 Task: Reply All to email with the signature Dorian Garcia with the subject Request for time off from softage.1@softage.net with the message Could you provide me with a list of the projects critical success factors?
Action: Mouse moved to (994, 164)
Screenshot: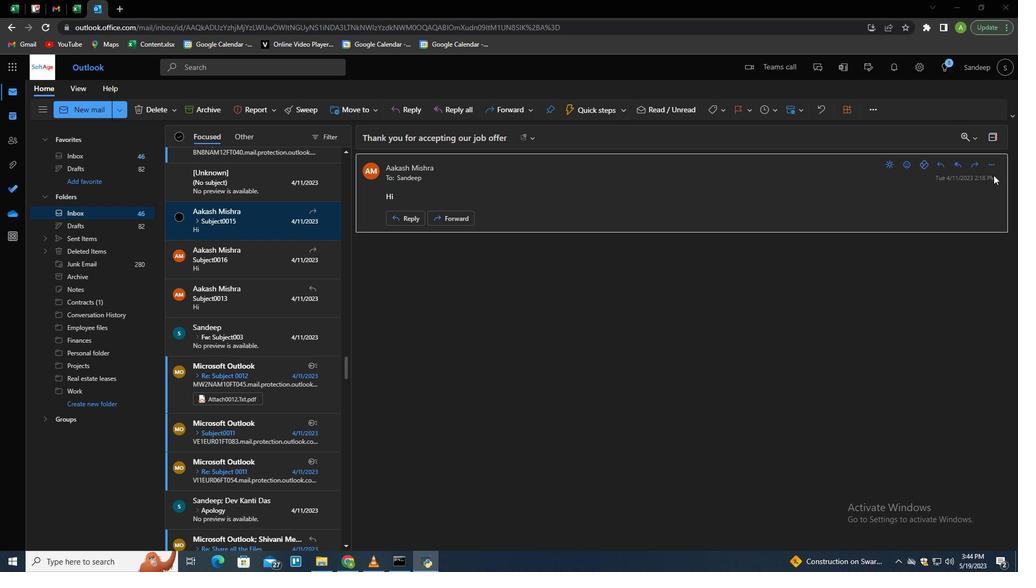 
Action: Mouse pressed left at (994, 164)
Screenshot: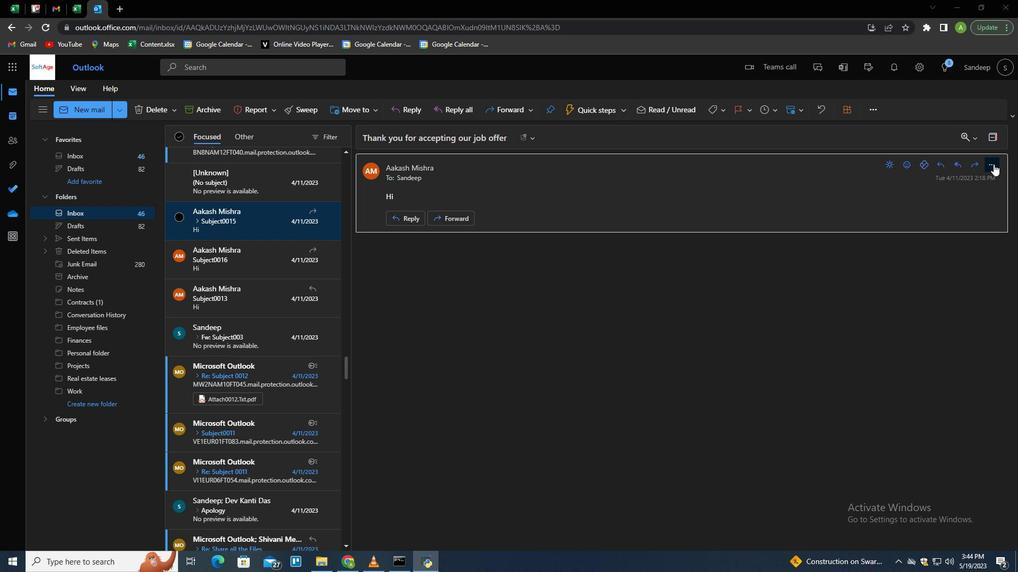
Action: Mouse moved to (932, 198)
Screenshot: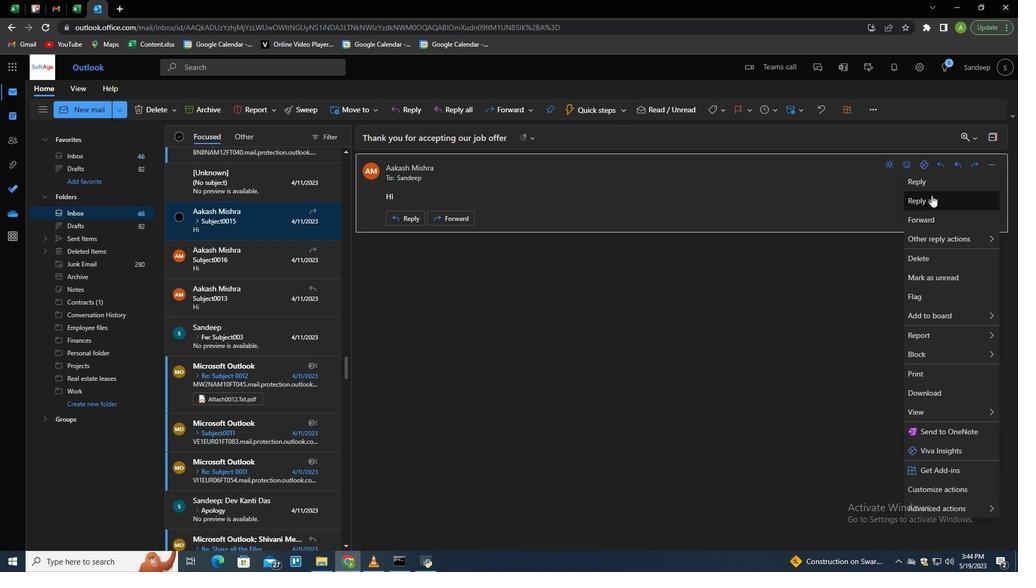 
Action: Mouse pressed left at (932, 198)
Screenshot: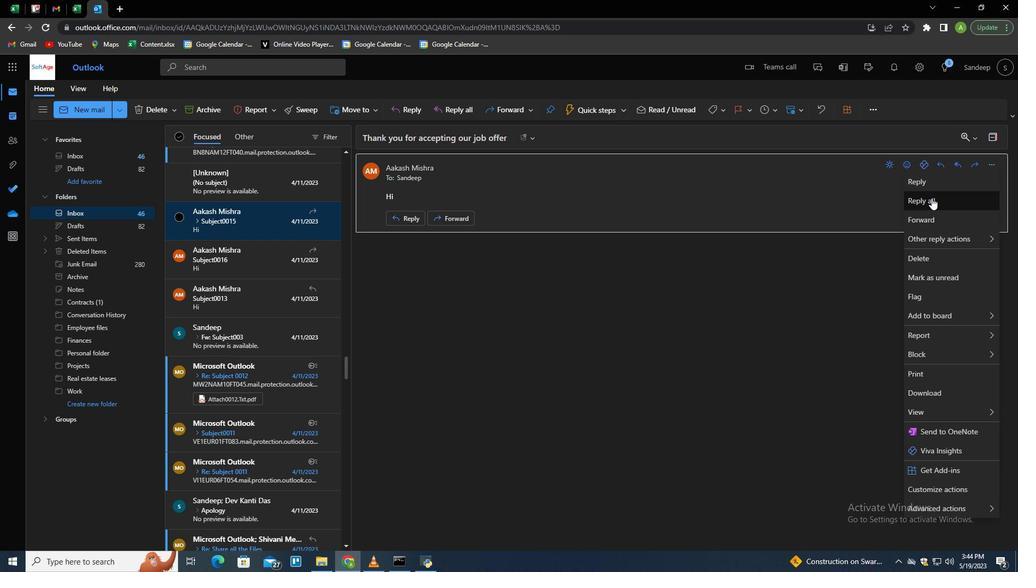 
Action: Mouse moved to (370, 368)
Screenshot: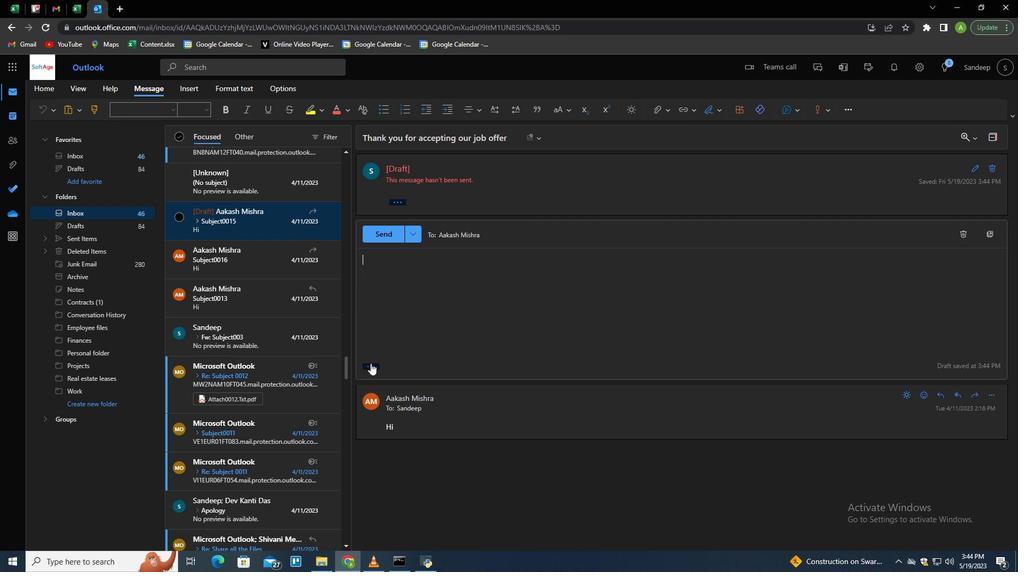 
Action: Mouse pressed left at (370, 368)
Screenshot: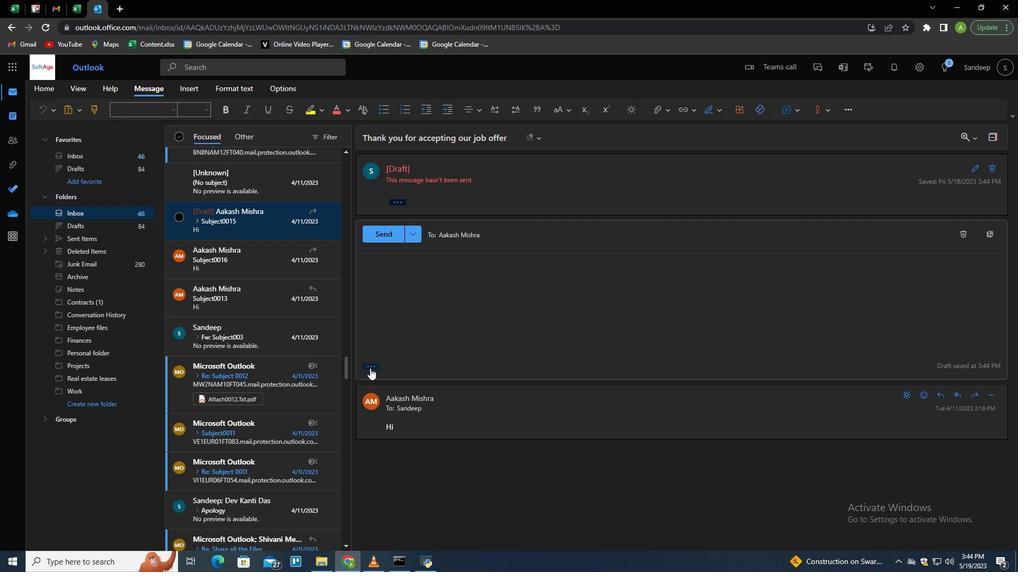 
Action: Mouse moved to (715, 108)
Screenshot: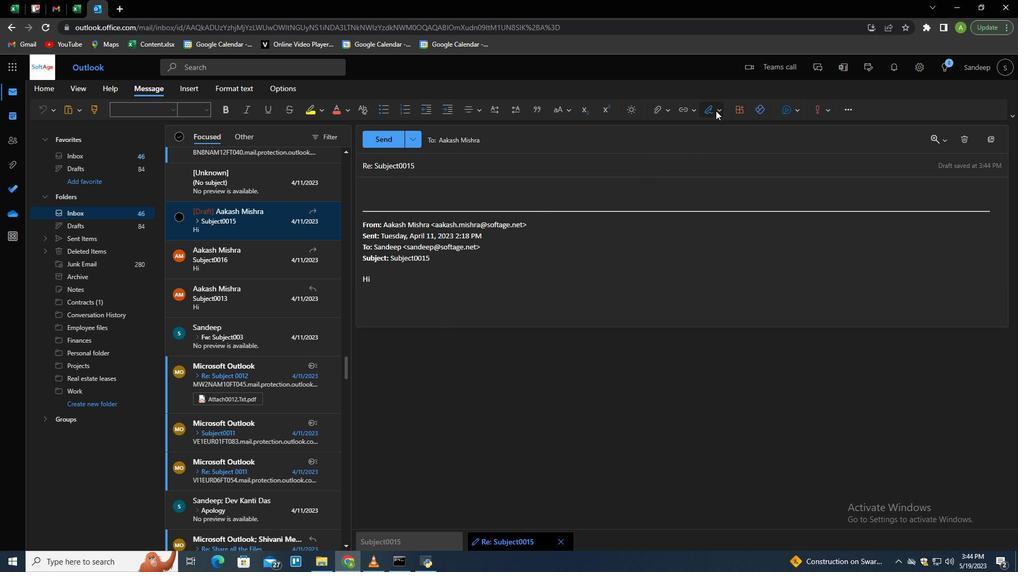 
Action: Mouse pressed left at (715, 108)
Screenshot: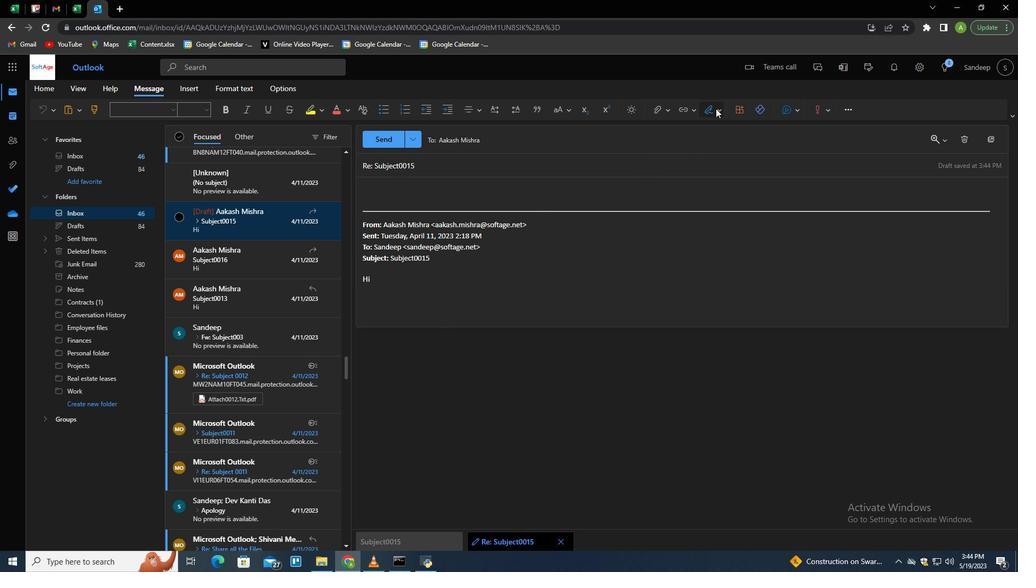 
Action: Mouse moved to (693, 152)
Screenshot: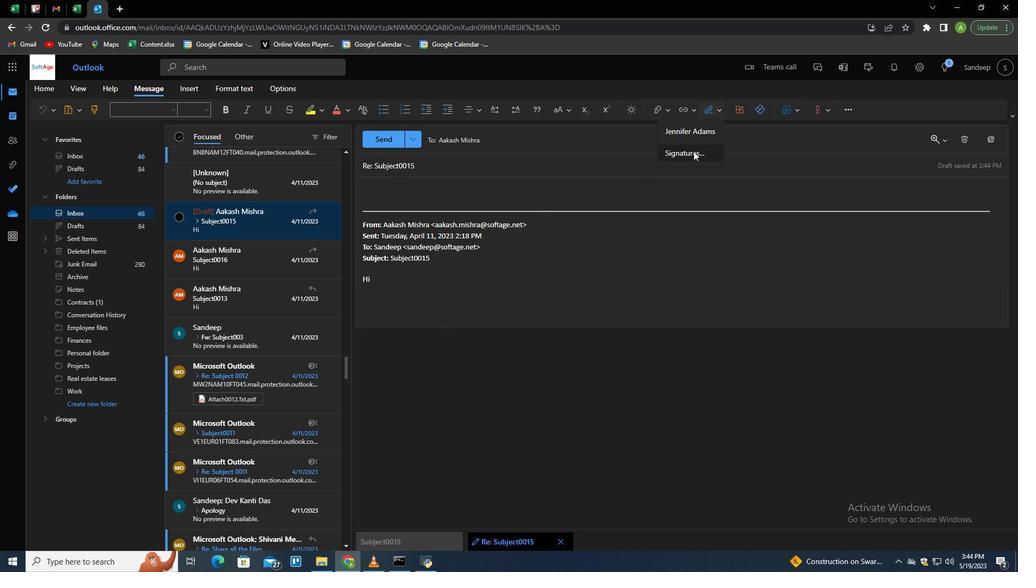 
Action: Mouse pressed left at (693, 152)
Screenshot: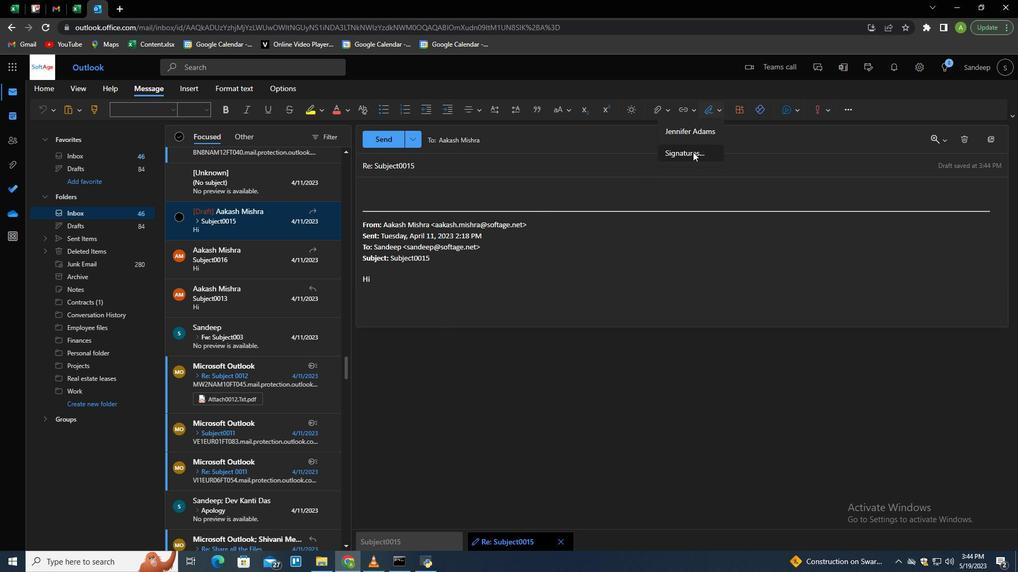 
Action: Mouse moved to (718, 190)
Screenshot: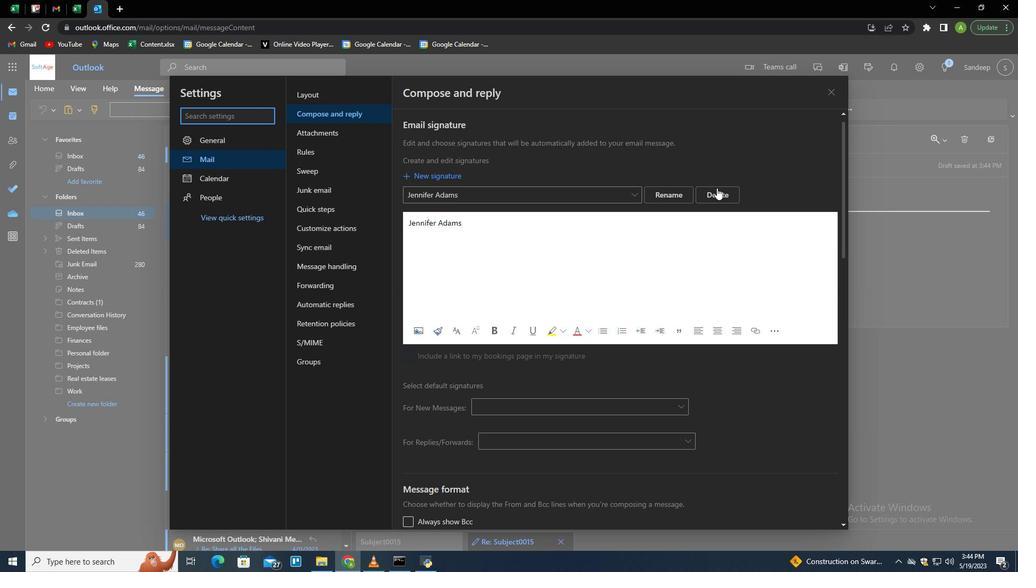 
Action: Mouse pressed left at (718, 190)
Screenshot: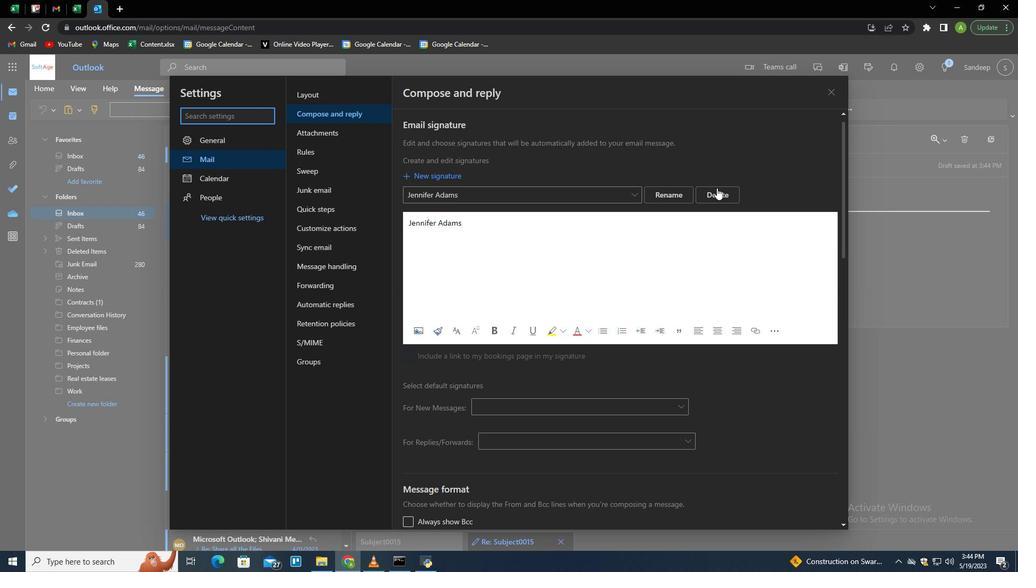 
Action: Mouse moved to (700, 193)
Screenshot: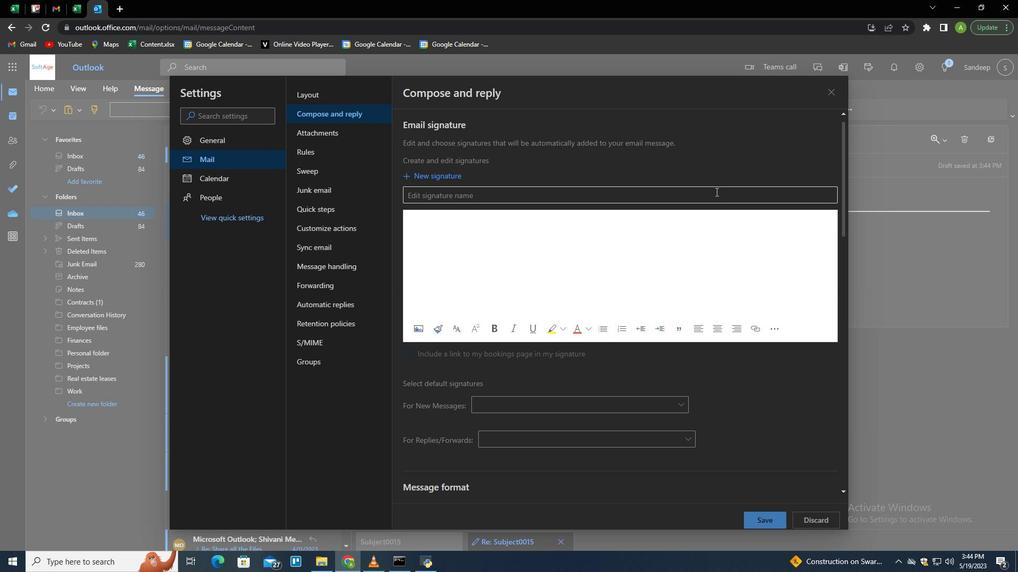 
Action: Mouse pressed left at (700, 193)
Screenshot: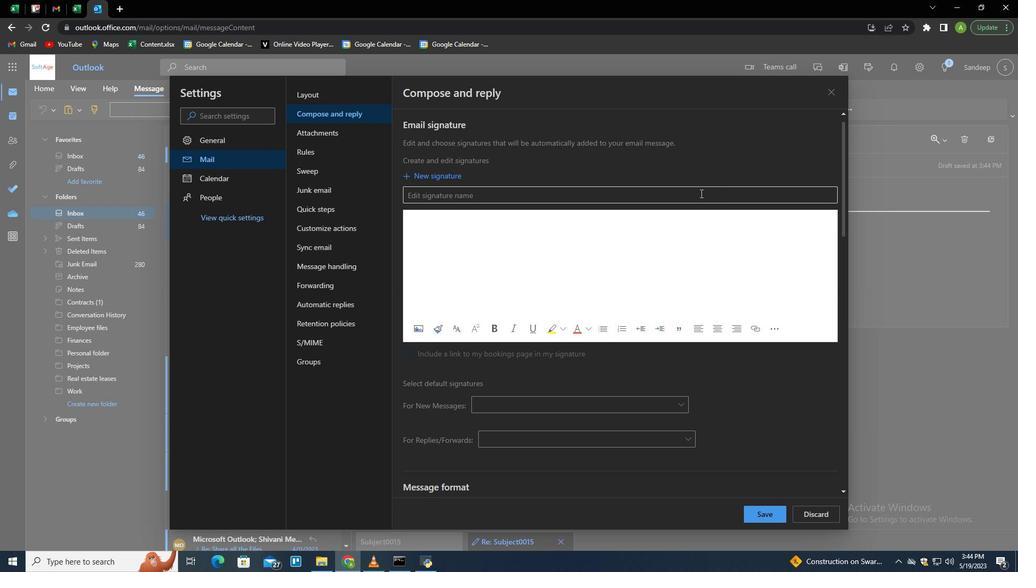 
Action: Mouse moved to (699, 194)
Screenshot: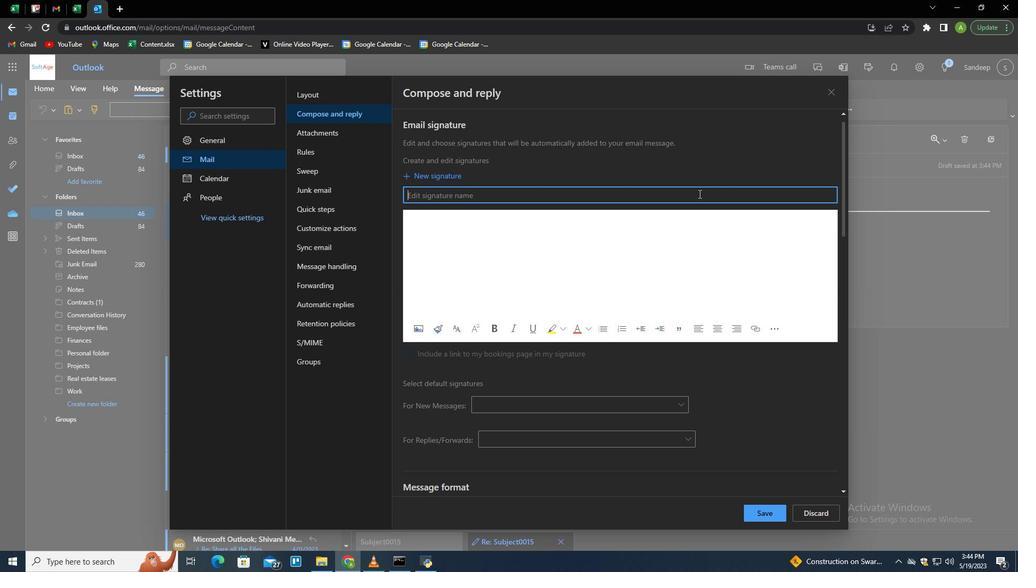 
Action: Key pressed <Key.shift>Dorian<Key.space><Key.shift>Garcia<Key.tab><Key.tab><Key.tab><Key.tab><Key.tab><Key.tab><Key.tab><Key.tab><Key.tab><Key.tab><Key.tab><Key.tab><Key.tab><Key.tab><Key.tab><Key.tab><Key.tab><Key.tab><Key.tab><Key.tab><Key.tab><Key.tab><Key.tab><Key.tab><Key.tab><Key.tab><Key.tab><Key.tab><Key.tab><Key.tab><Key.tab><Key.tab><Key.tab><Key.tab><Key.tab><Key.tab><Key.tab><Key.tab><Key.tab><Key.tab><Key.tab><Key.tab><Key.tab><Key.tab><Key.tab><Key.tab><Key.tab><Key.tab><Key.tab><Key.tab><Key.tab><Key.tab><Key.tab><Key.tab><Key.tab>
Screenshot: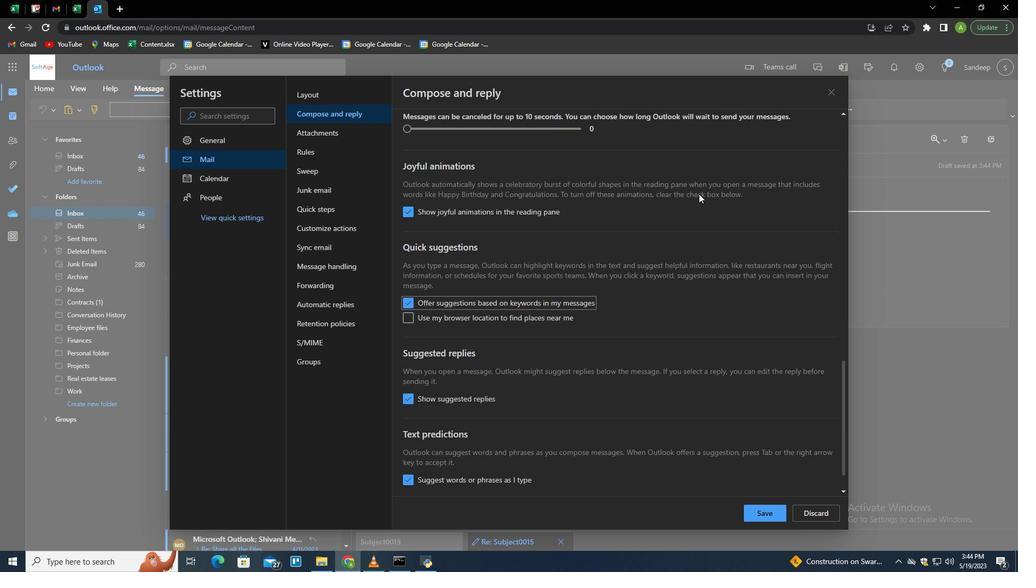 
Action: Mouse moved to (716, 181)
Screenshot: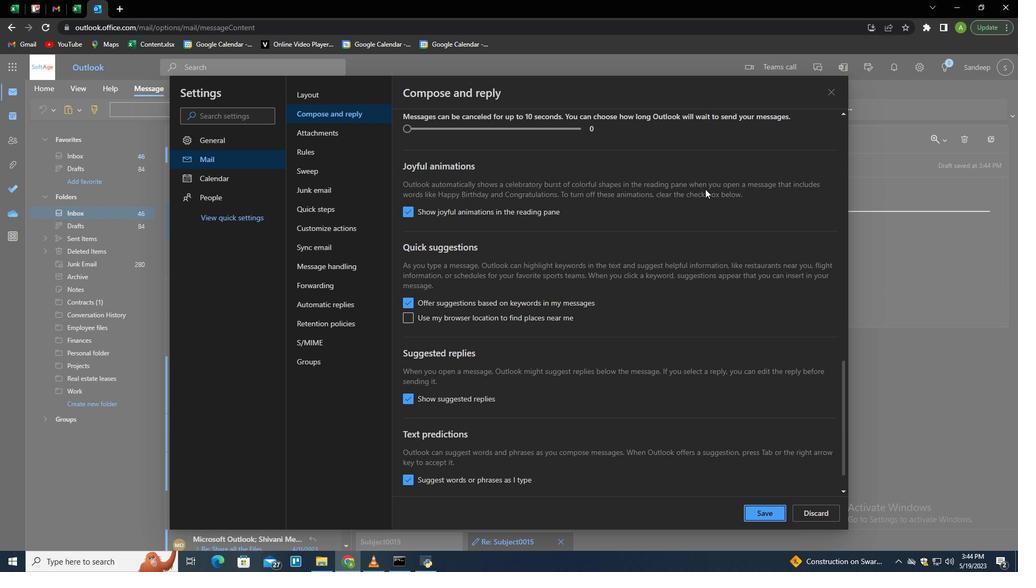 
Action: Mouse scrolled (712, 185) with delta (0, 0)
Screenshot: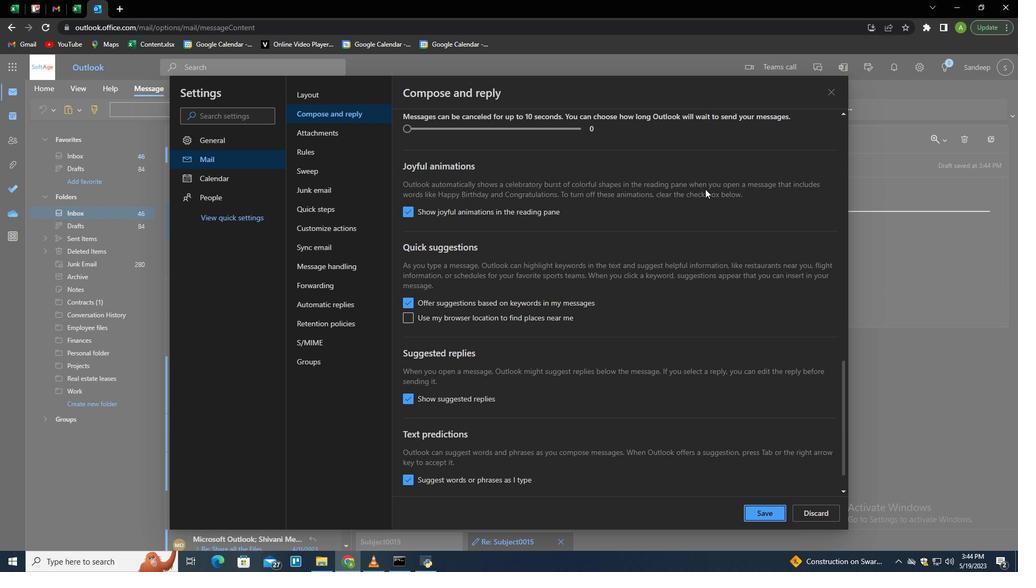 
Action: Mouse scrolled (716, 182) with delta (0, 0)
Screenshot: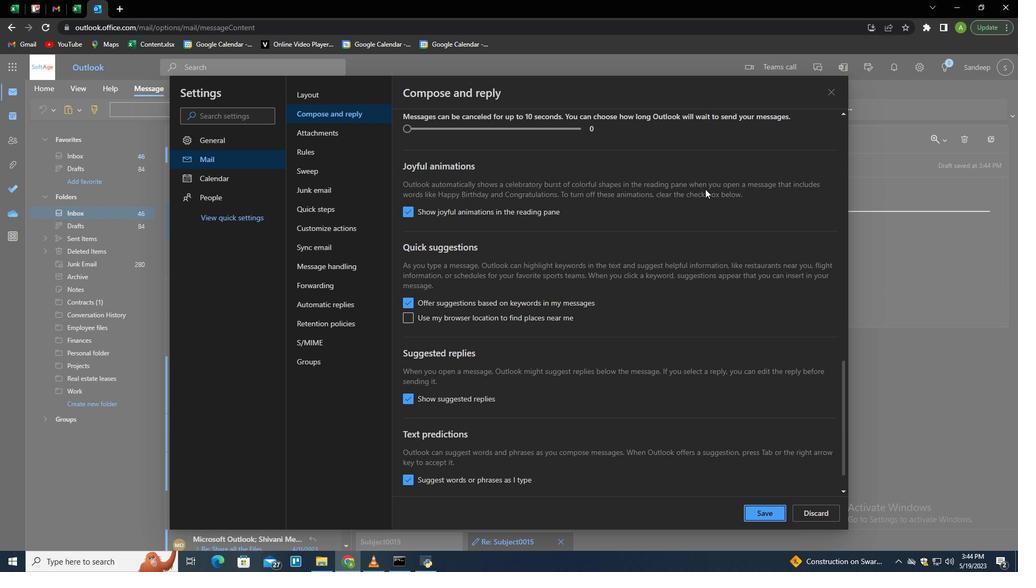 
Action: Mouse scrolled (716, 181) with delta (0, 0)
Screenshot: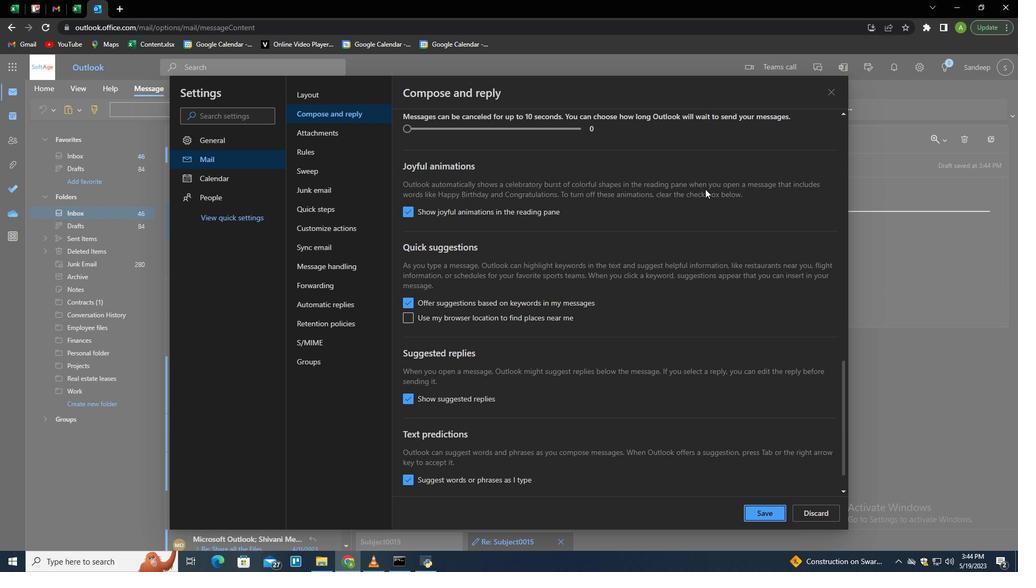 
Action: Mouse scrolled (716, 181) with delta (0, 0)
Screenshot: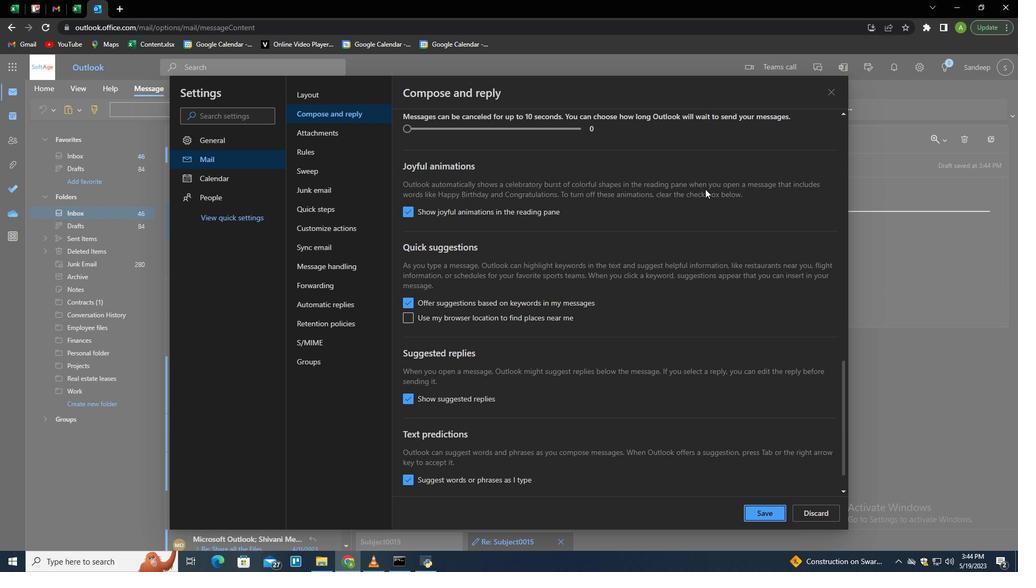 
Action: Mouse scrolled (716, 181) with delta (0, 0)
Screenshot: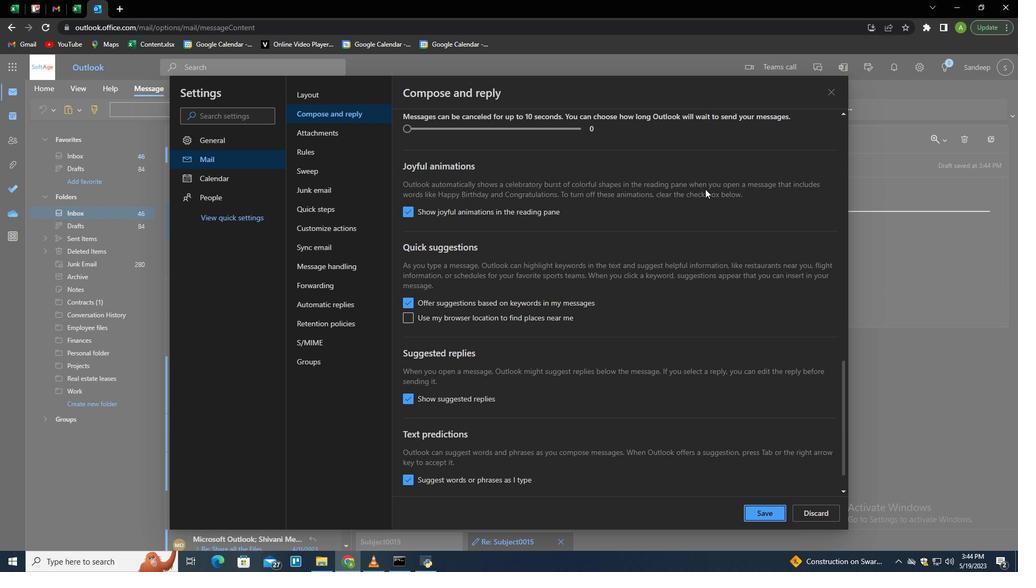 
Action: Mouse scrolled (716, 181) with delta (0, 0)
Screenshot: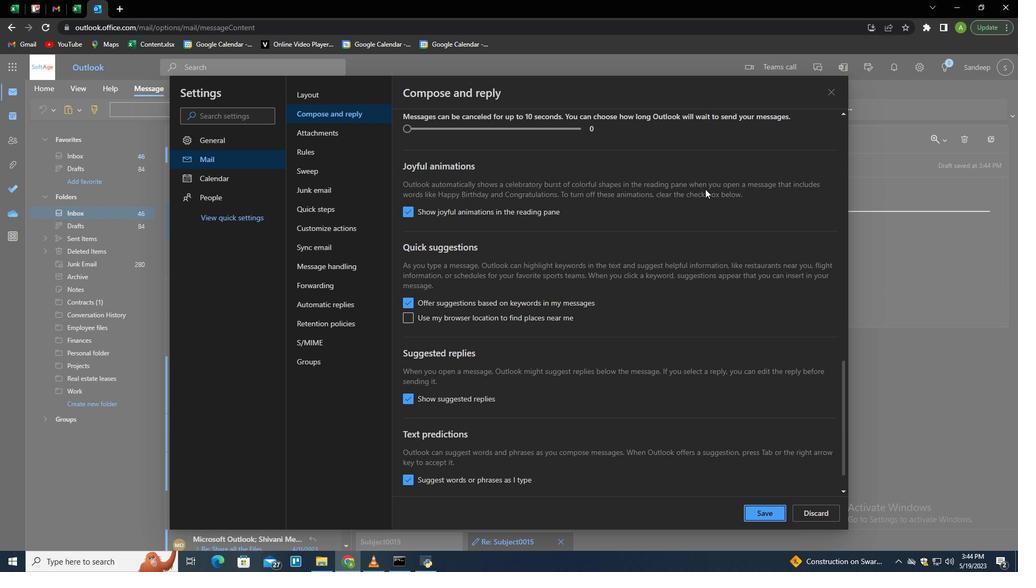 
Action: Mouse scrolled (716, 181) with delta (0, 0)
Screenshot: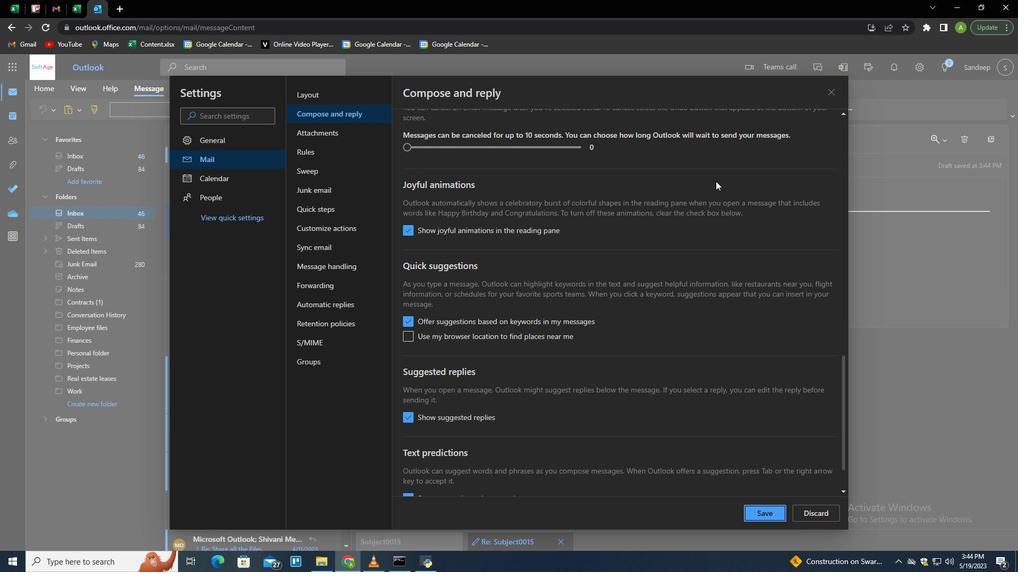 
Action: Mouse scrolled (716, 181) with delta (0, 0)
Screenshot: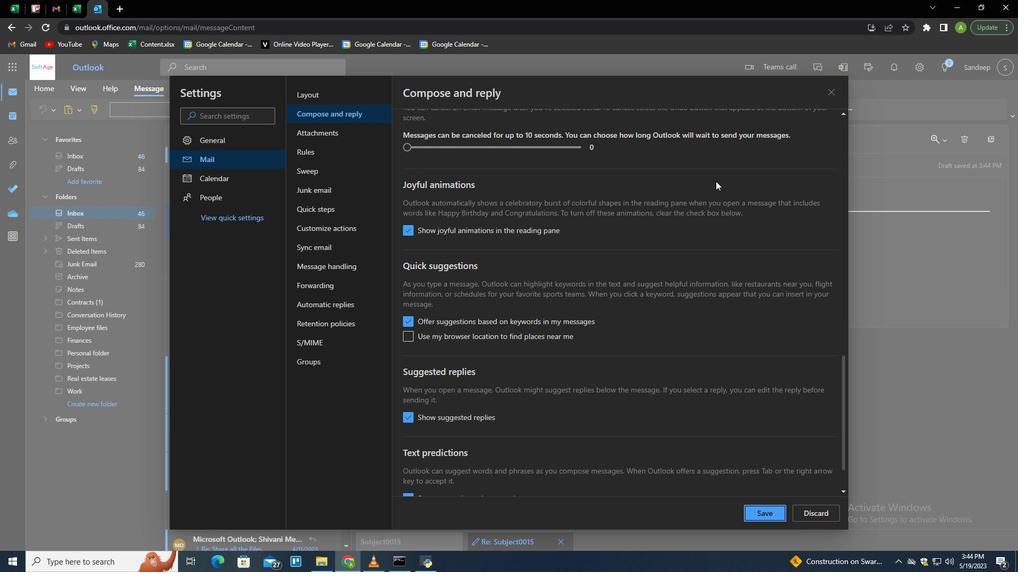 
Action: Mouse scrolled (716, 181) with delta (0, 0)
Screenshot: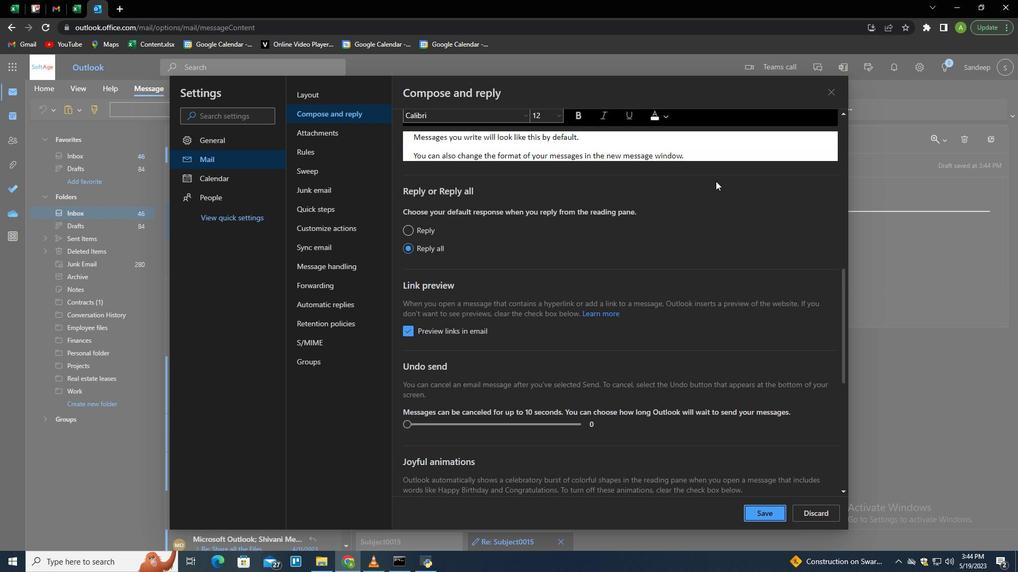 
Action: Mouse scrolled (716, 181) with delta (0, 0)
Screenshot: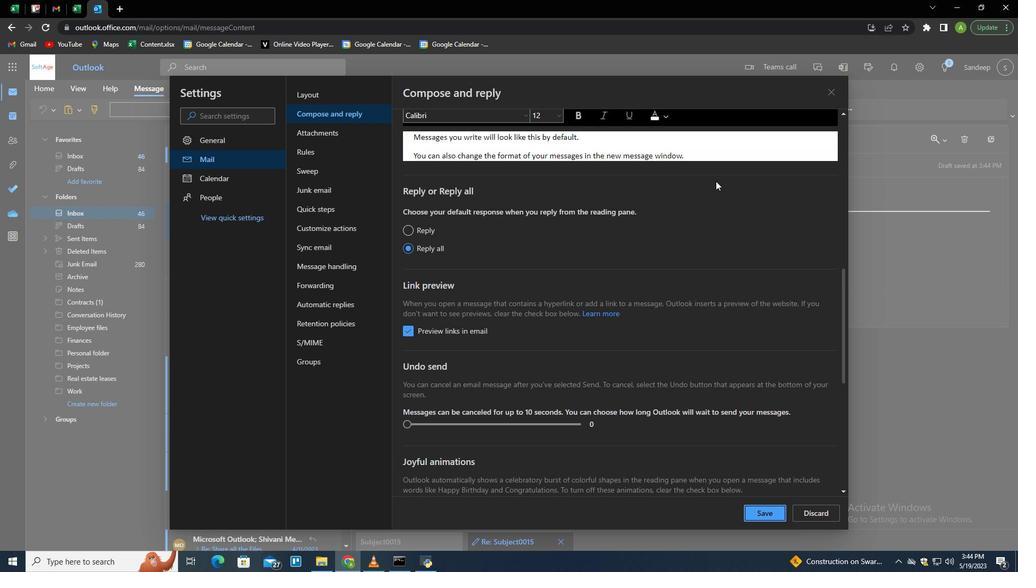 
Action: Mouse moved to (701, 196)
Screenshot: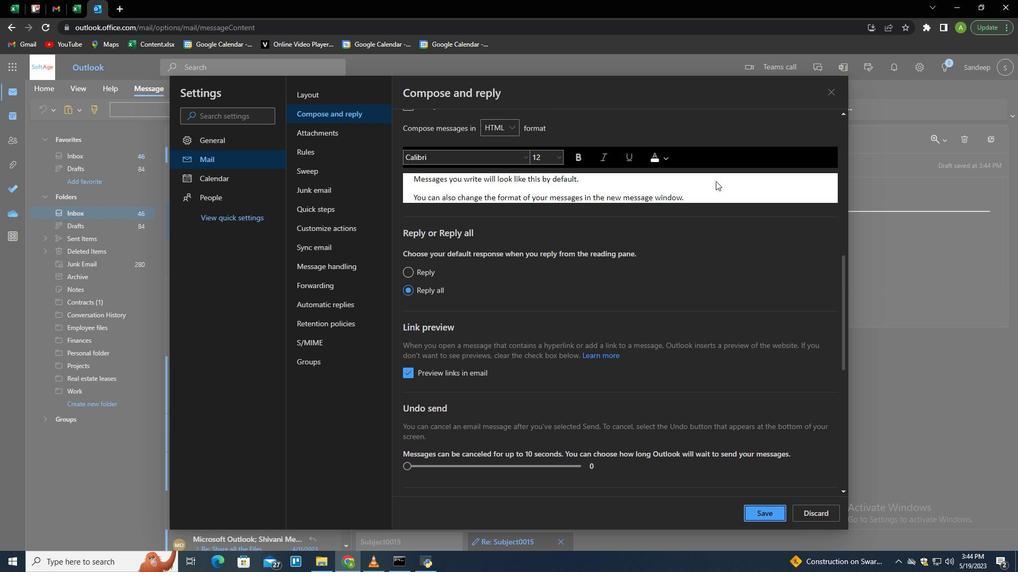 
Action: Mouse scrolled (701, 197) with delta (0, 0)
Screenshot: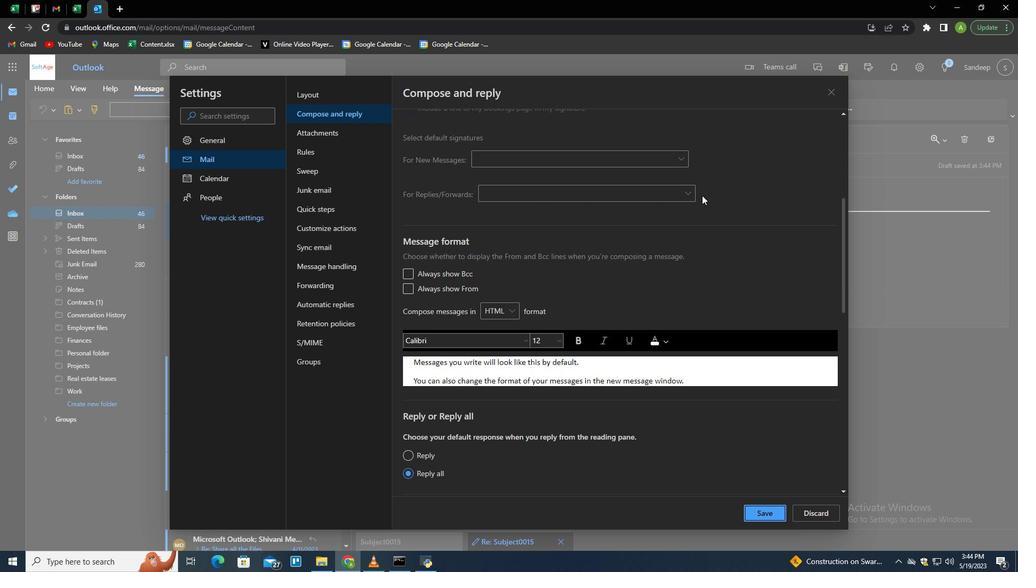 
Action: Mouse scrolled (701, 197) with delta (0, 0)
Screenshot: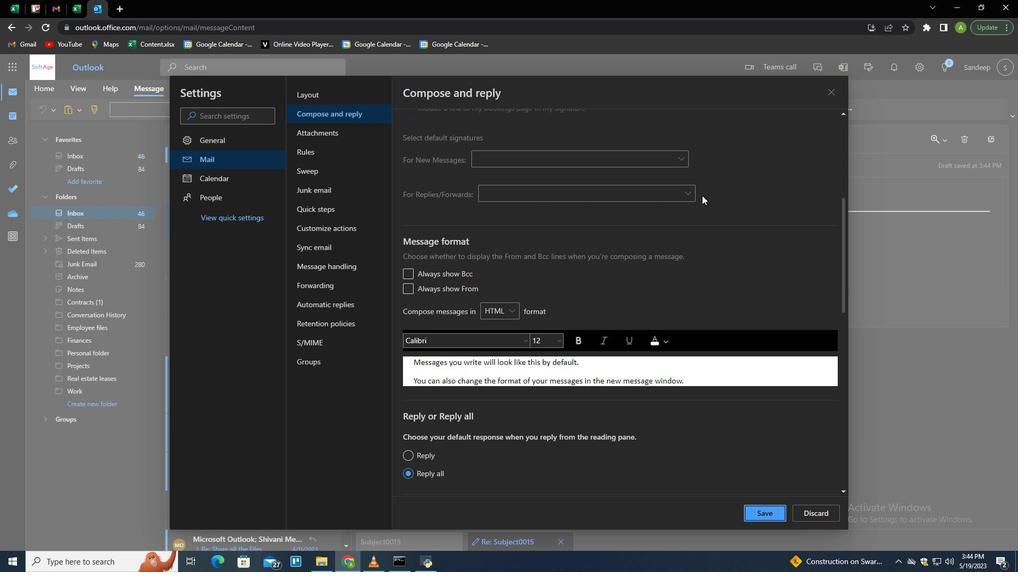 
Action: Mouse scrolled (701, 197) with delta (0, 0)
Screenshot: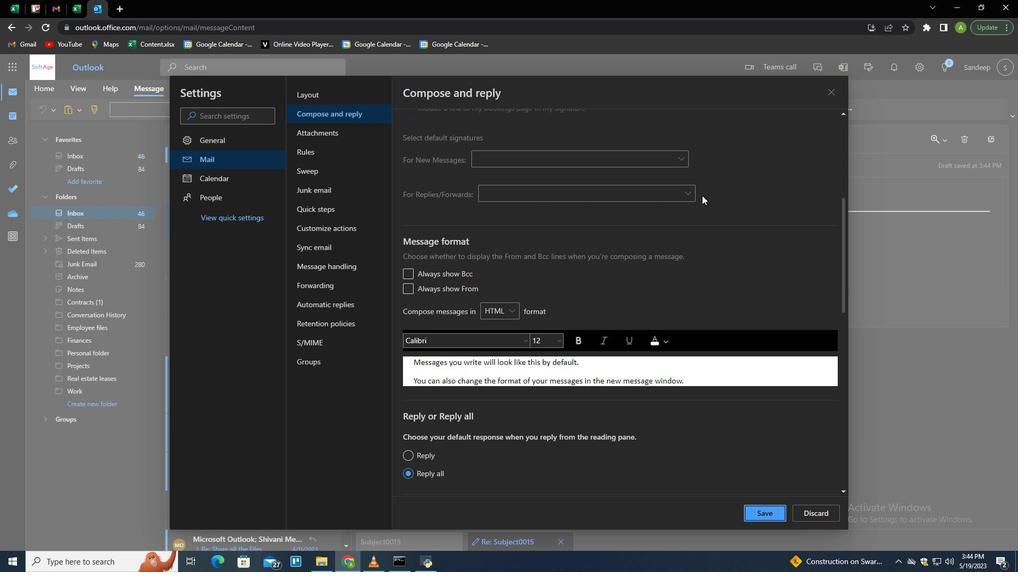 
Action: Mouse scrolled (701, 197) with delta (0, 0)
Screenshot: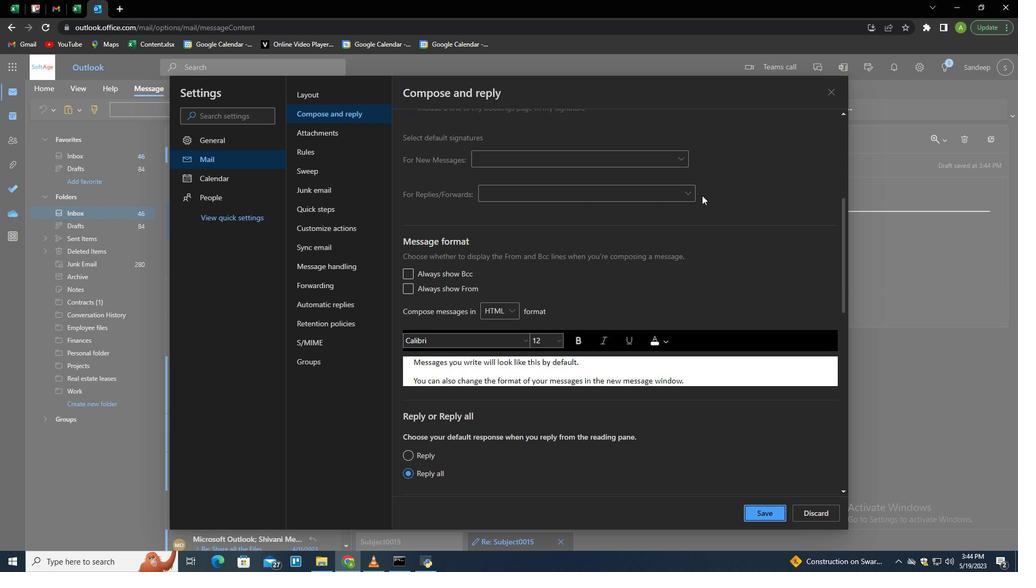 
Action: Mouse moved to (646, 207)
Screenshot: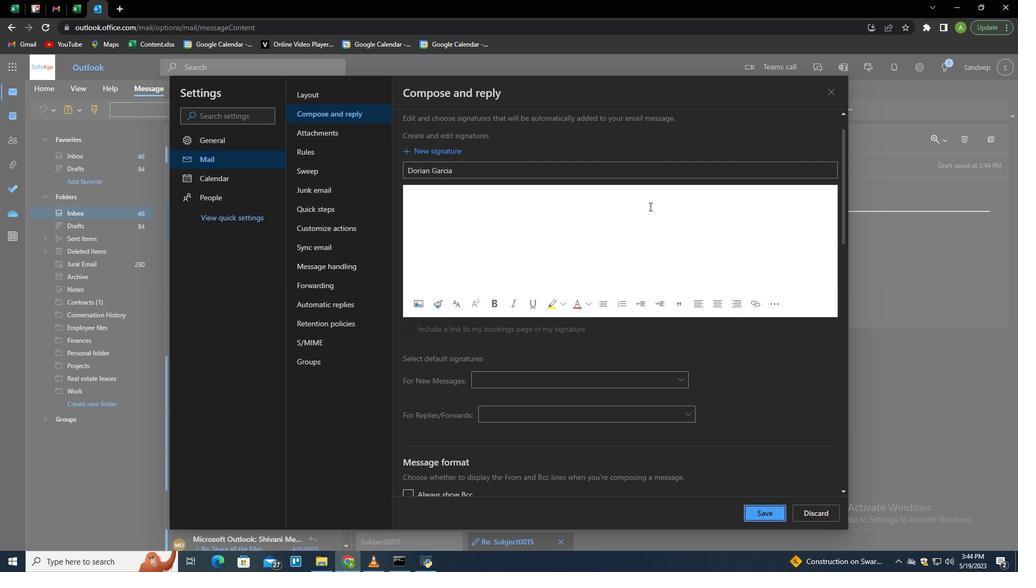 
Action: Mouse scrolled (646, 208) with delta (0, 0)
Screenshot: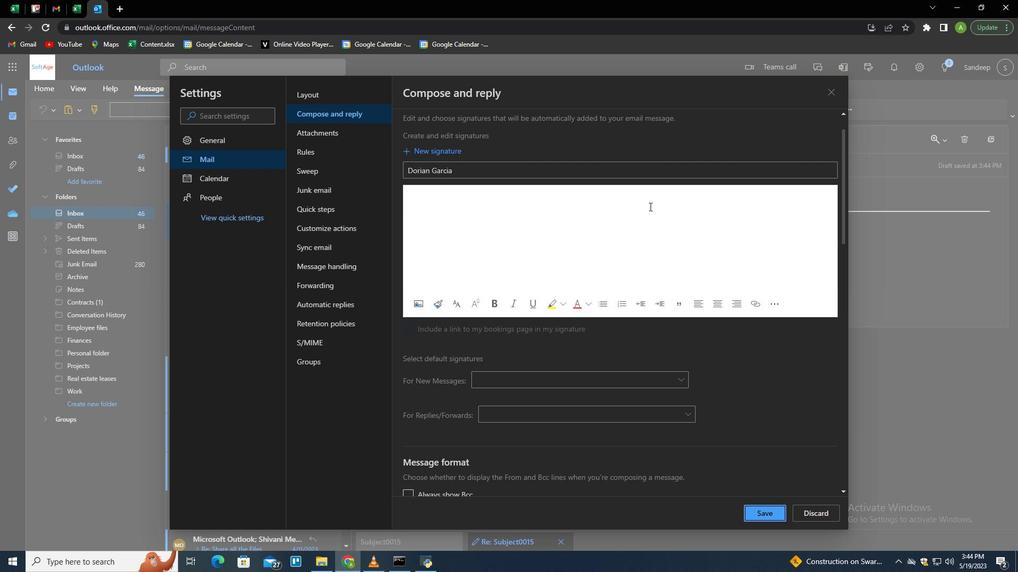 
Action: Mouse scrolled (646, 208) with delta (0, 0)
Screenshot: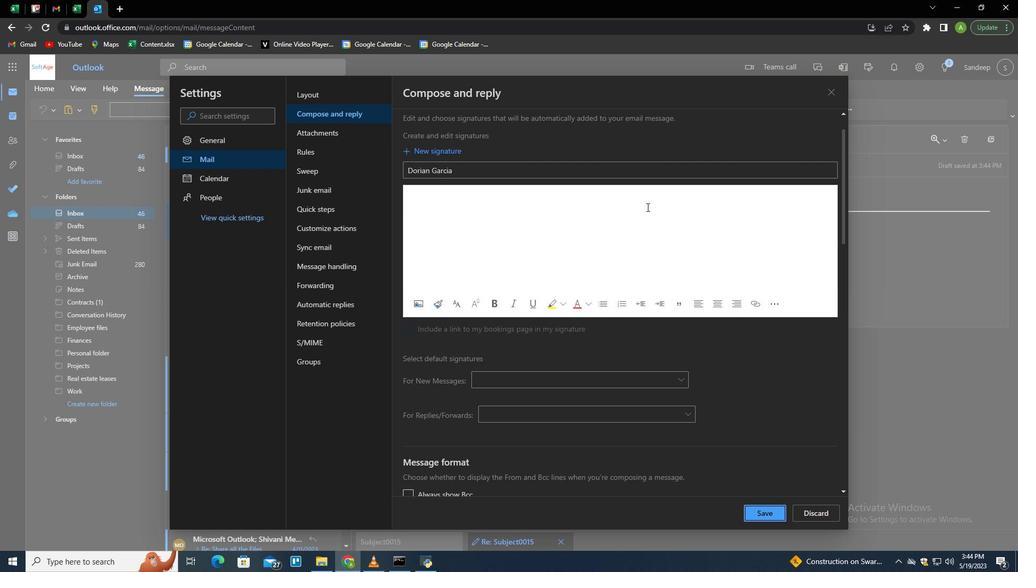 
Action: Mouse scrolled (646, 208) with delta (0, 0)
Screenshot: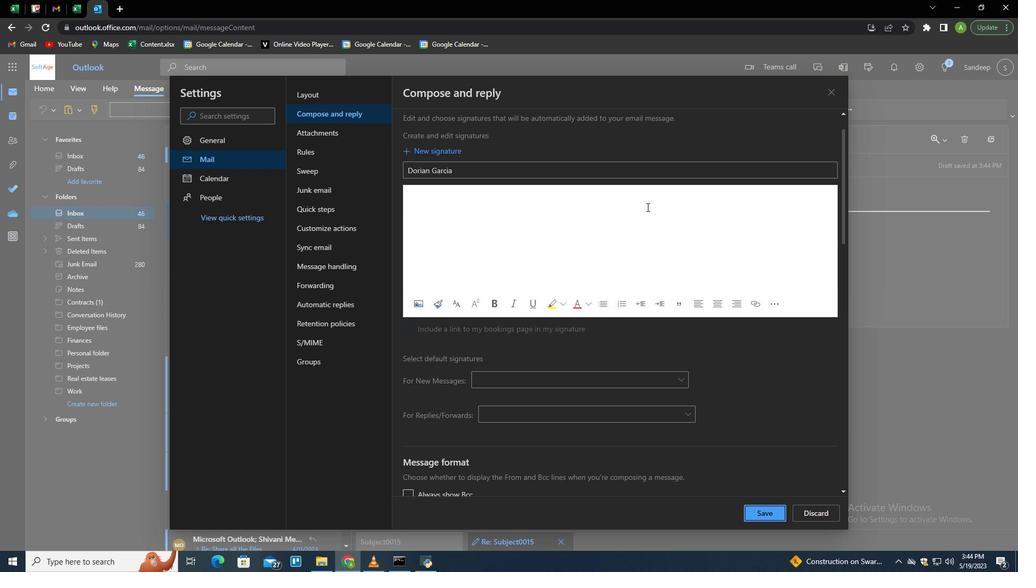 
Action: Mouse moved to (459, 235)
Screenshot: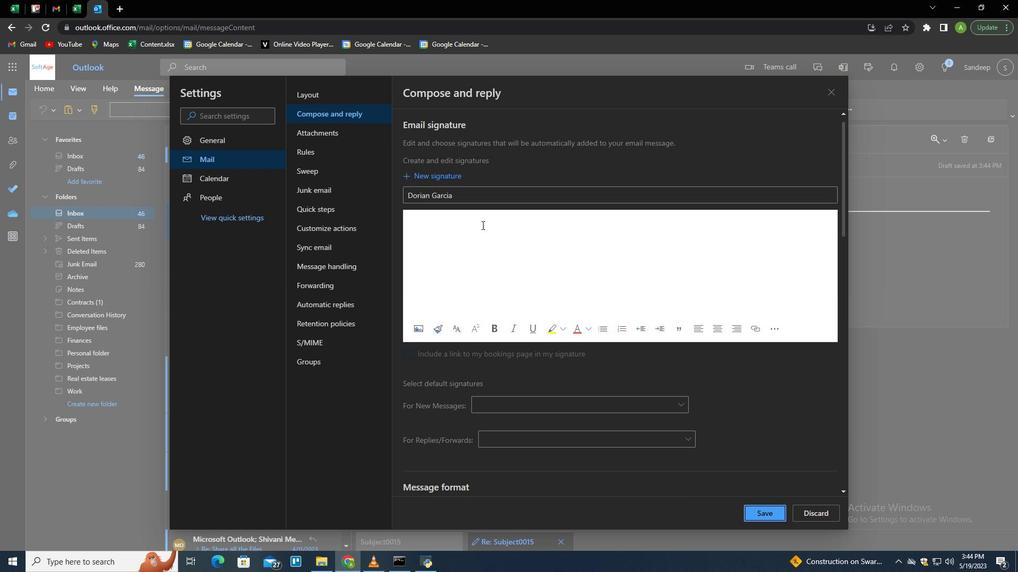 
Action: Mouse pressed left at (459, 235)
Screenshot: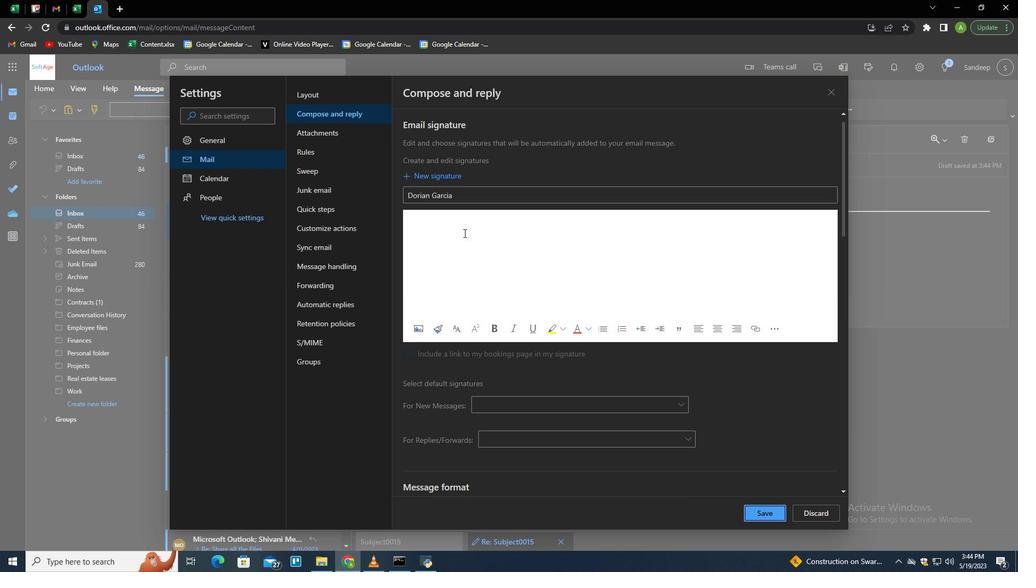 
Action: Key pressed <Key.shift>Dorian<Key.space><Key.shift>Garcia
Screenshot: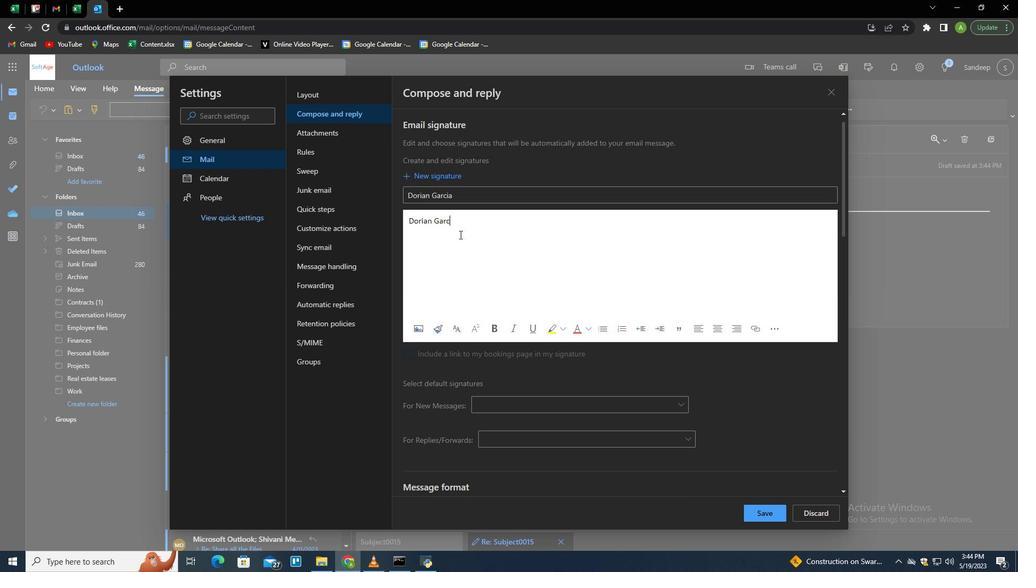 
Action: Mouse moved to (767, 515)
Screenshot: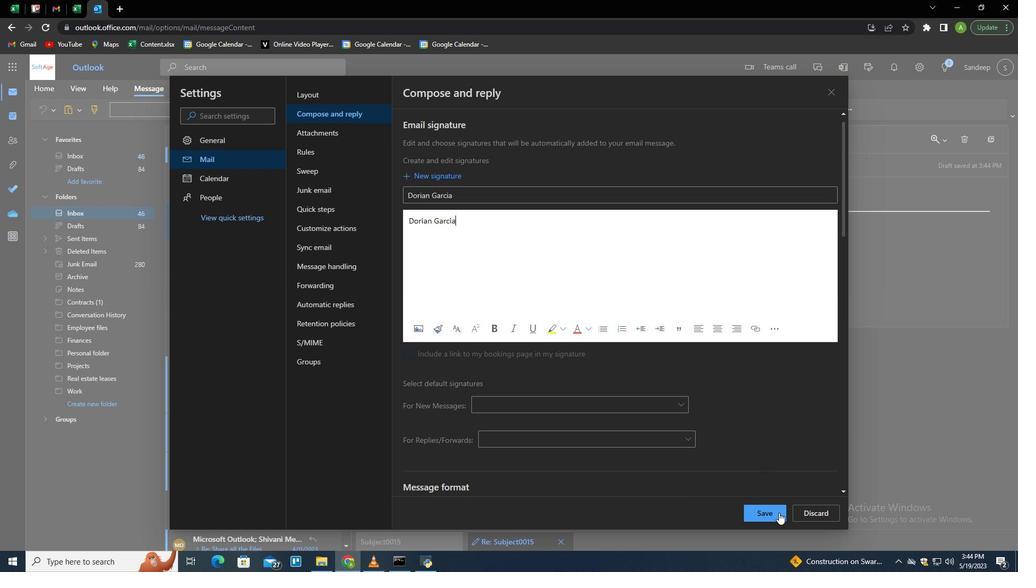 
Action: Mouse pressed left at (767, 515)
Screenshot: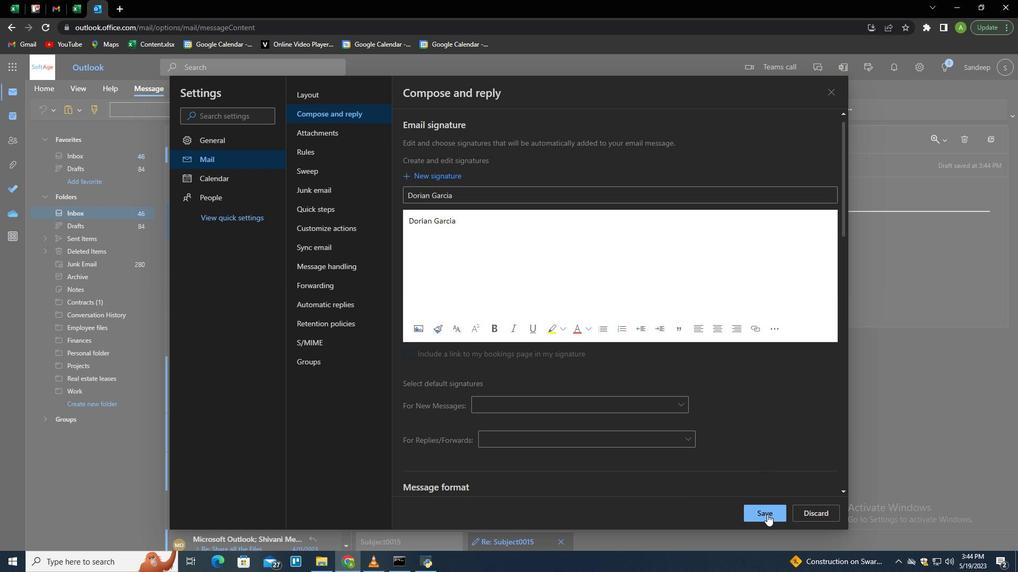 
Action: Mouse moved to (929, 298)
Screenshot: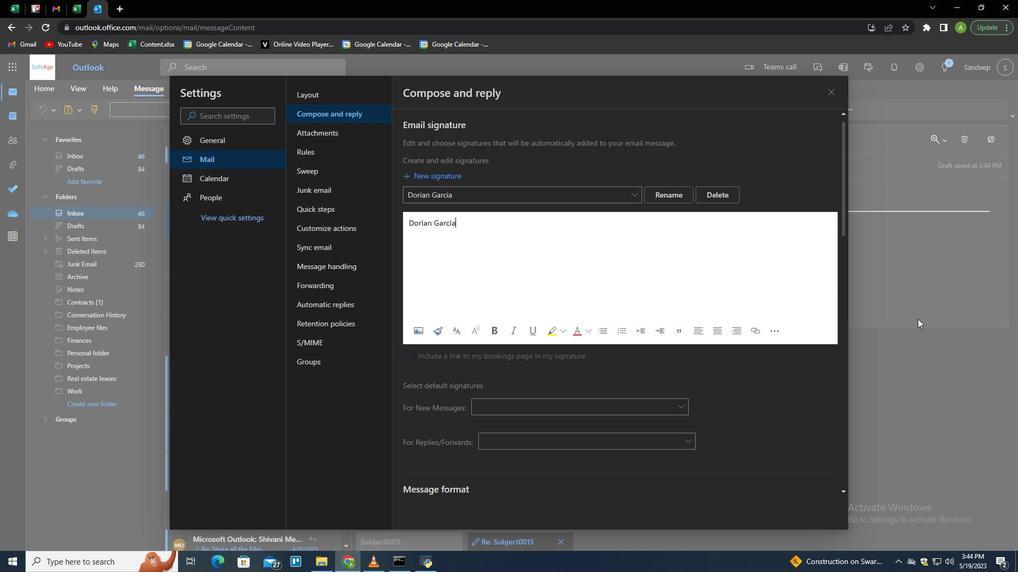 
Action: Mouse pressed left at (929, 298)
Screenshot: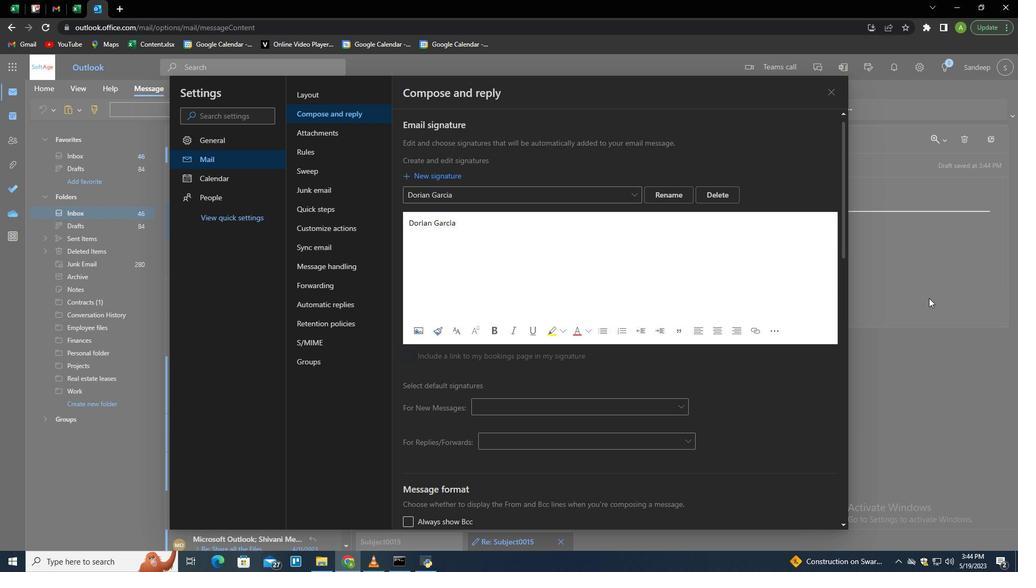 
Action: Mouse moved to (716, 110)
Screenshot: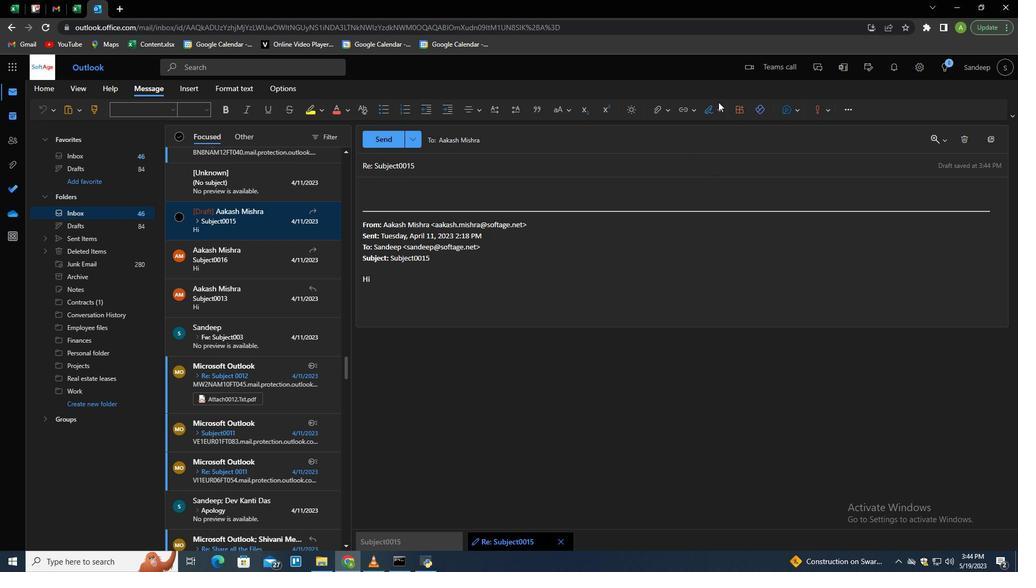 
Action: Mouse pressed left at (716, 110)
Screenshot: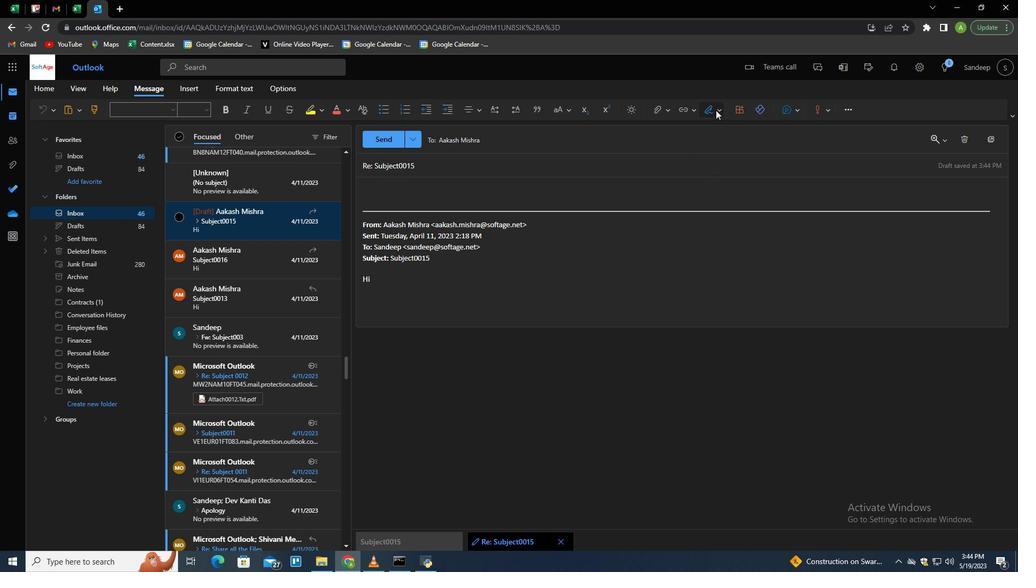 
Action: Mouse moved to (699, 129)
Screenshot: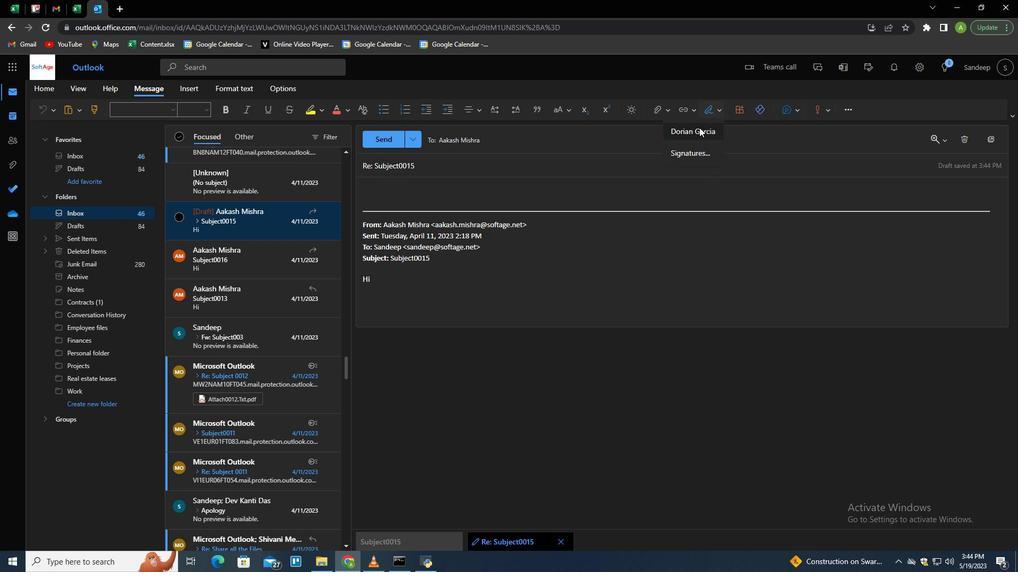 
Action: Mouse pressed left at (699, 129)
Screenshot: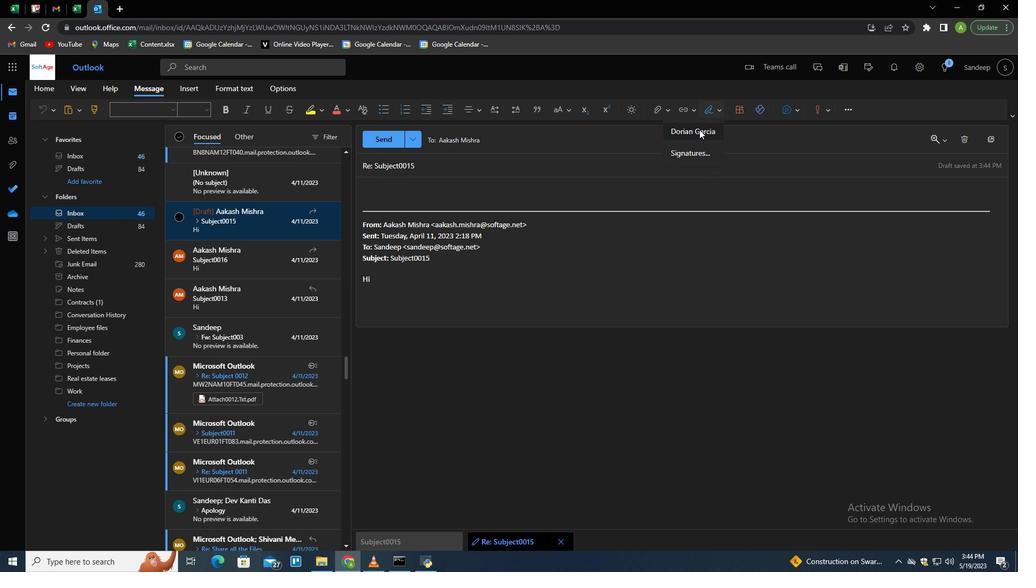 
Action: Mouse moved to (373, 164)
Screenshot: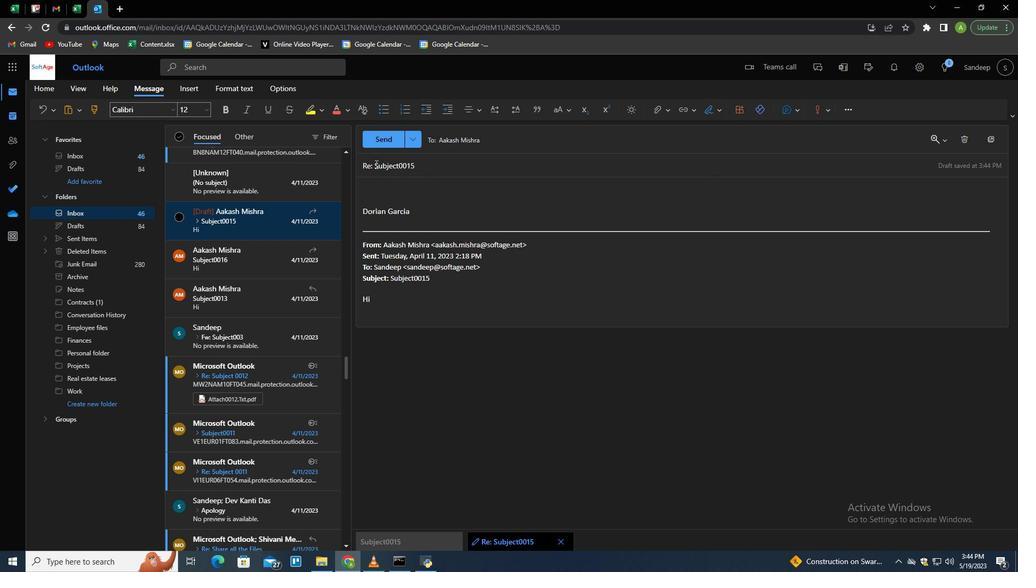 
Action: Mouse pressed left at (373, 164)
Screenshot: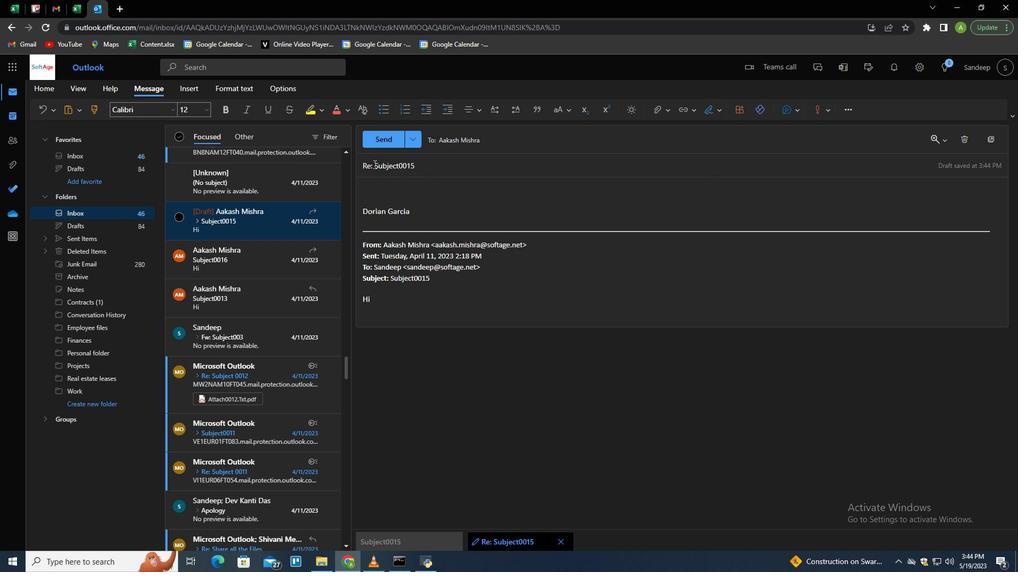 
Action: Mouse moved to (510, 205)
Screenshot: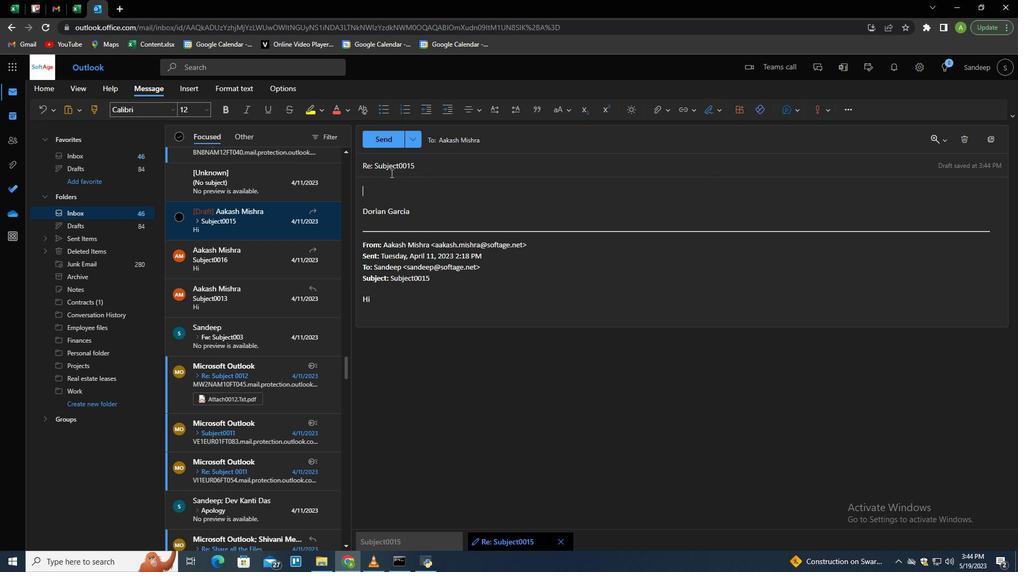 
Action: Key pressed <Key.shift_r><Key.end><Key.shift>Rew<Key.backspace>quest<Key.space>for<Key.space>time<Key.space>off<Key.space>from<Key.space><Key.tab>
Screenshot: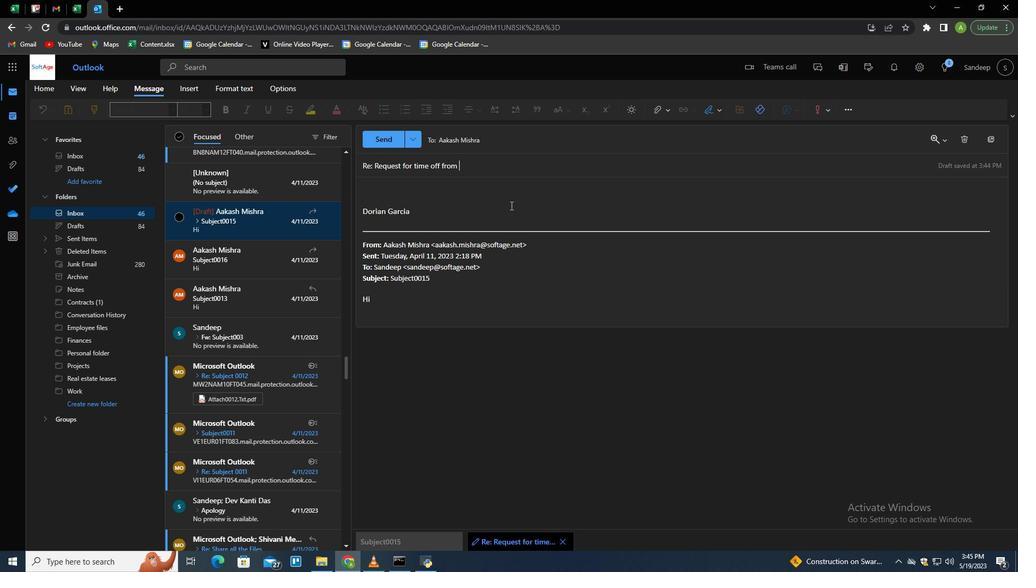 
Action: Mouse scrolled (510, 206) with delta (0, 0)
Screenshot: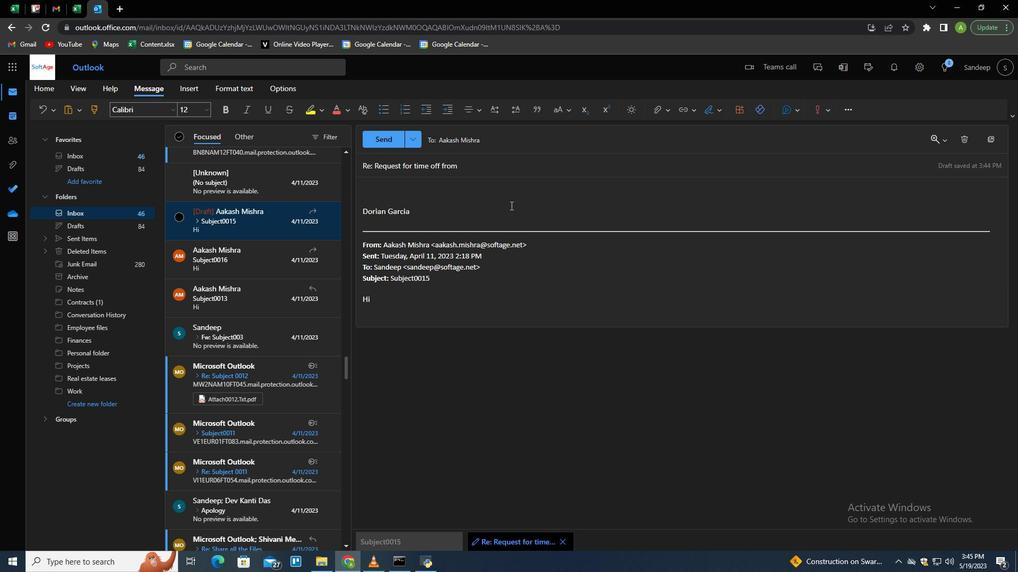 
Action: Mouse moved to (511, 205)
Screenshot: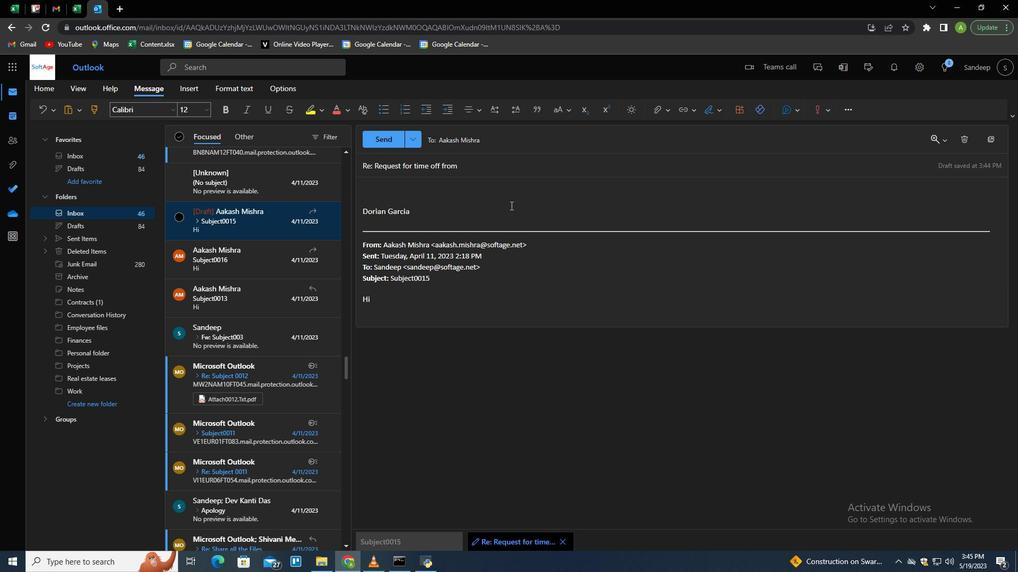 
Action: Key pressed <Key.shift>the<Key.space>meaa<Key.backspace><Key.backspace>ssage<Key.space><Key.shift><Key.backspace><Key.backspace><Key.backspace><Key.backspace><Key.backspace><Key.backspace><Key.backspace><Key.backspace><Key.backspace><Key.backspace><Key.backspace><Key.backspace><Key.shift>Could<Key.space>you<Key.space>provide<Key.space>me<Key.space>with<Key.space>a<Key.space>list<Key.space>of<Key.space>the<Key.space>projecs<Key.space><Key.backspace><Key.backspace>ts<Key.space>critia<Key.backspace>cal<Key.space>success<Key.space>factors<Key.shift>?
Screenshot: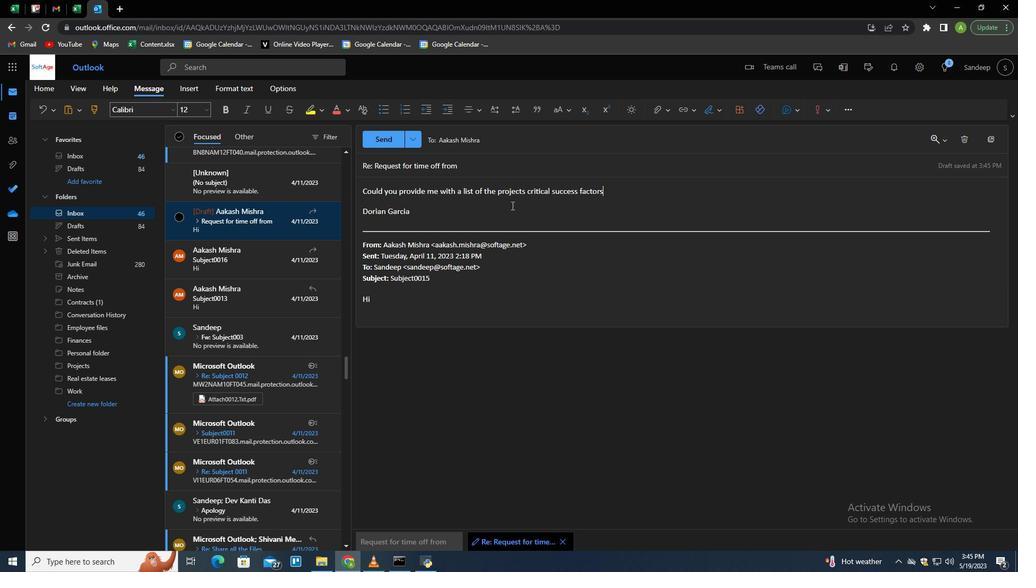 
Action: Mouse moved to (508, 209)
Screenshot: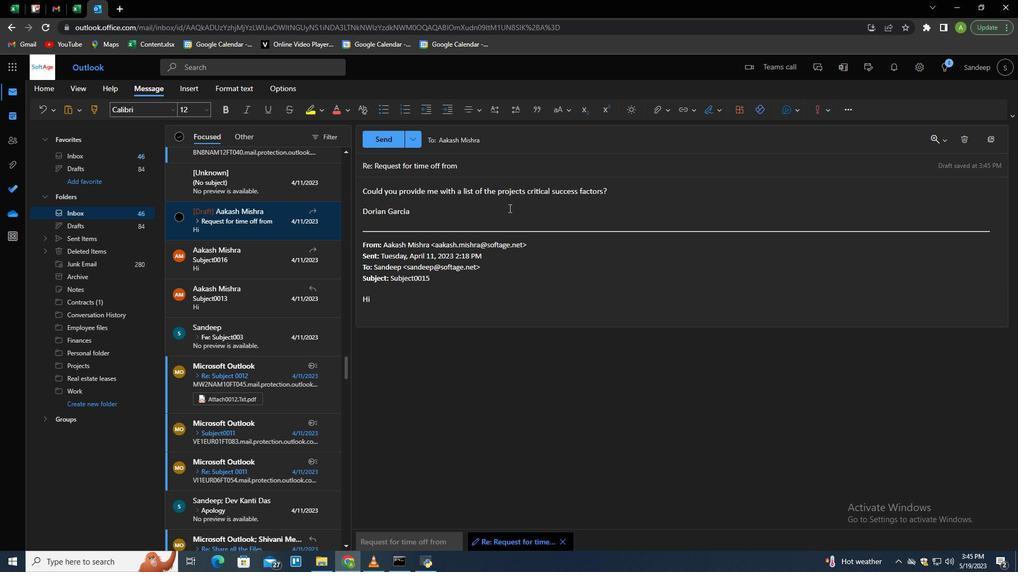 
Action: Key pressed <Key.enter>
Screenshot: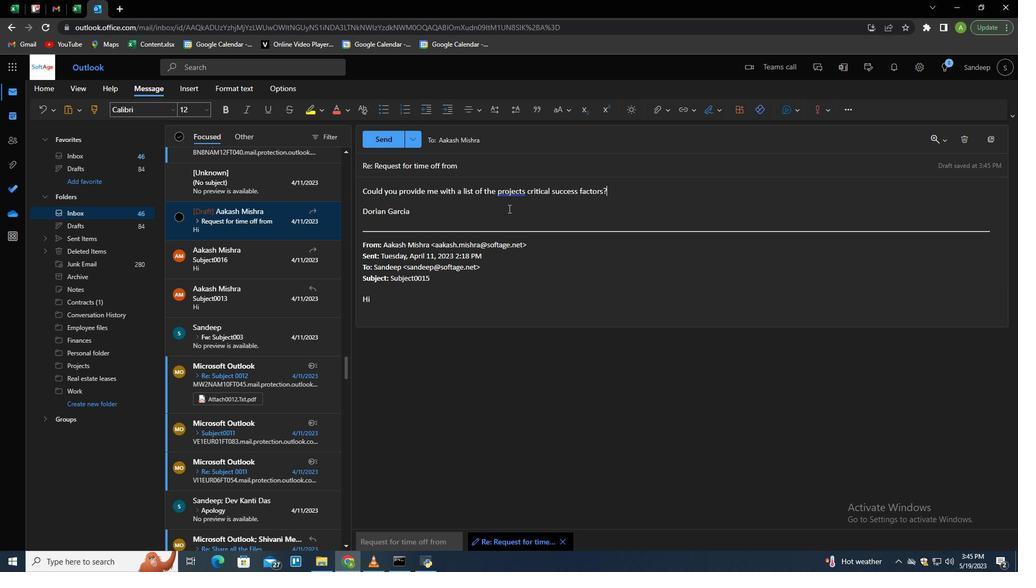 
